 Task: Filter cards with "Due in the next day".
Action: Mouse pressed left at (518, 305)
Screenshot: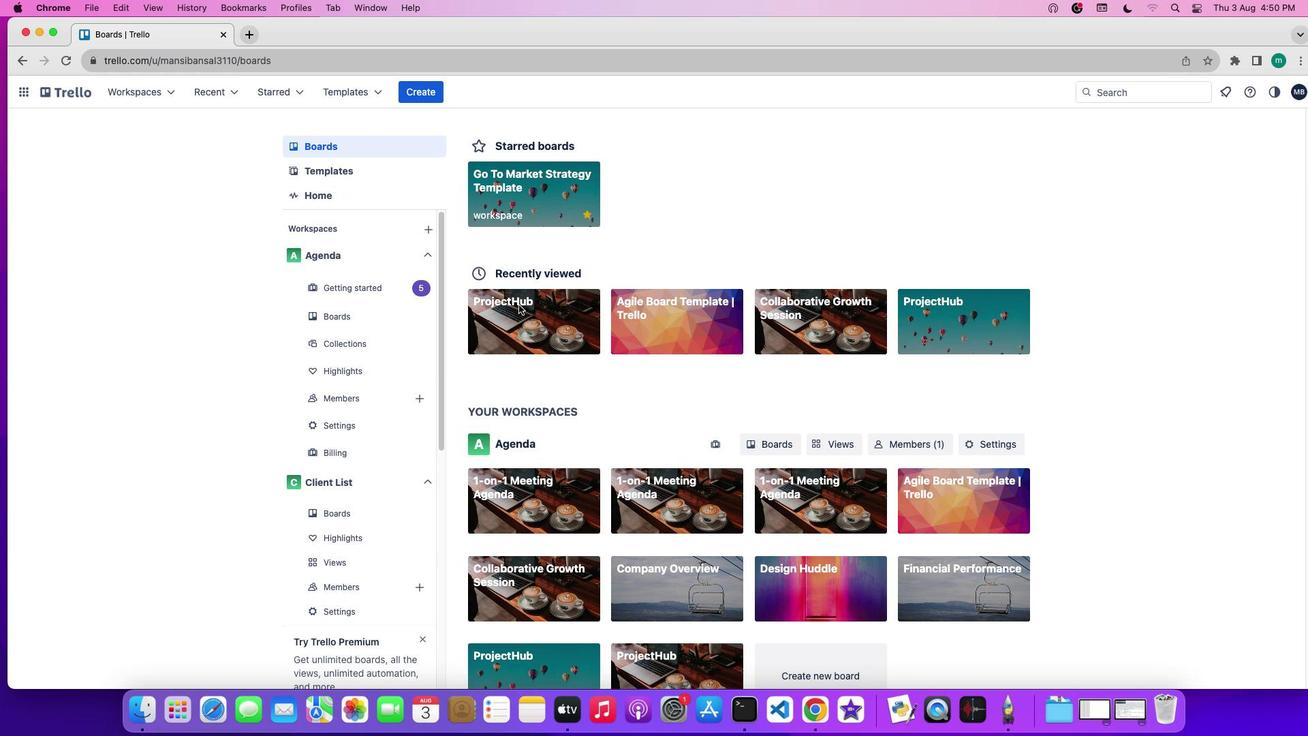 
Action: Mouse moved to (548, 308)
Screenshot: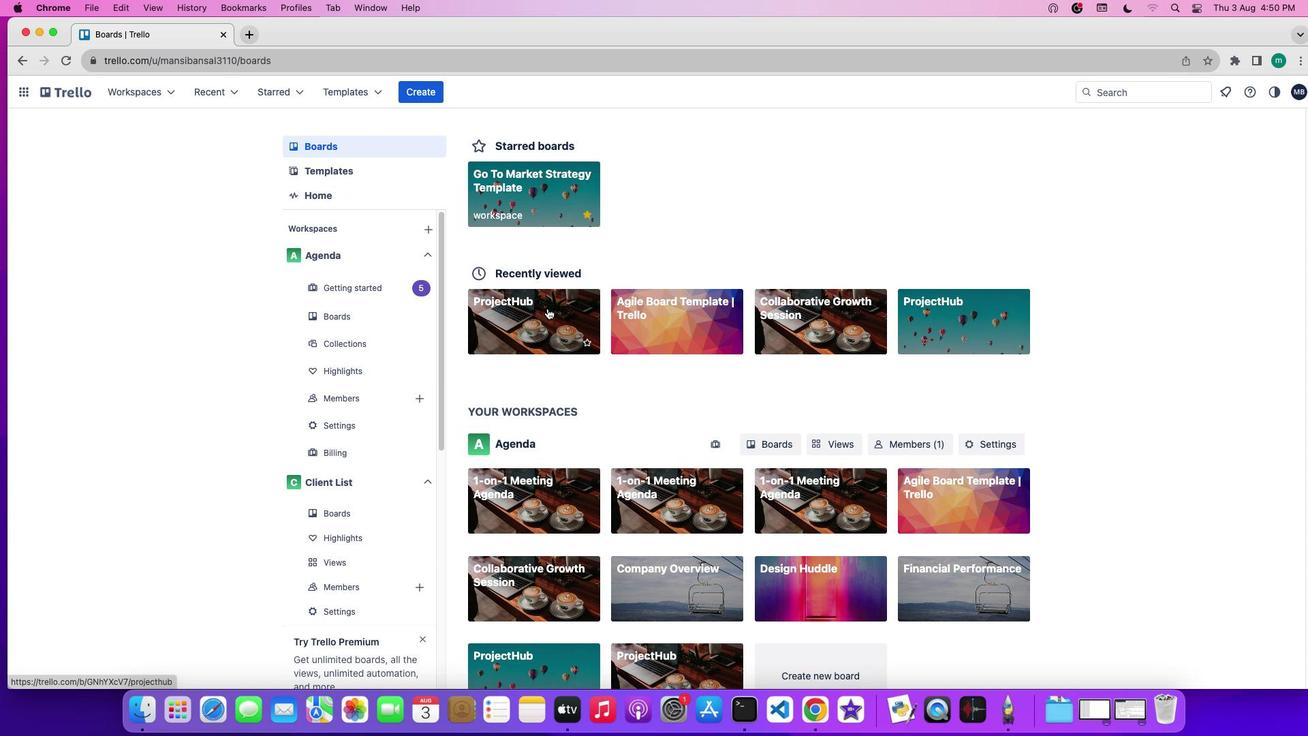 
Action: Mouse pressed left at (548, 308)
Screenshot: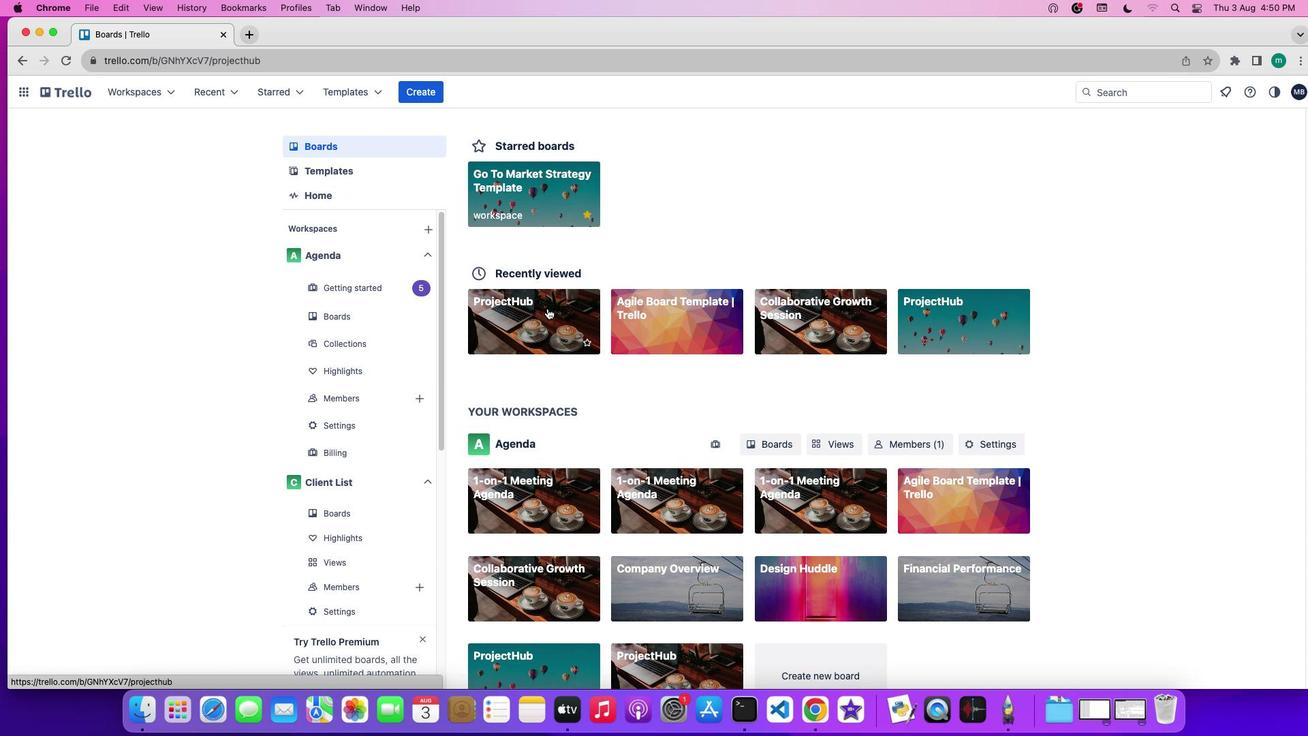 
Action: Mouse moved to (1257, 297)
Screenshot: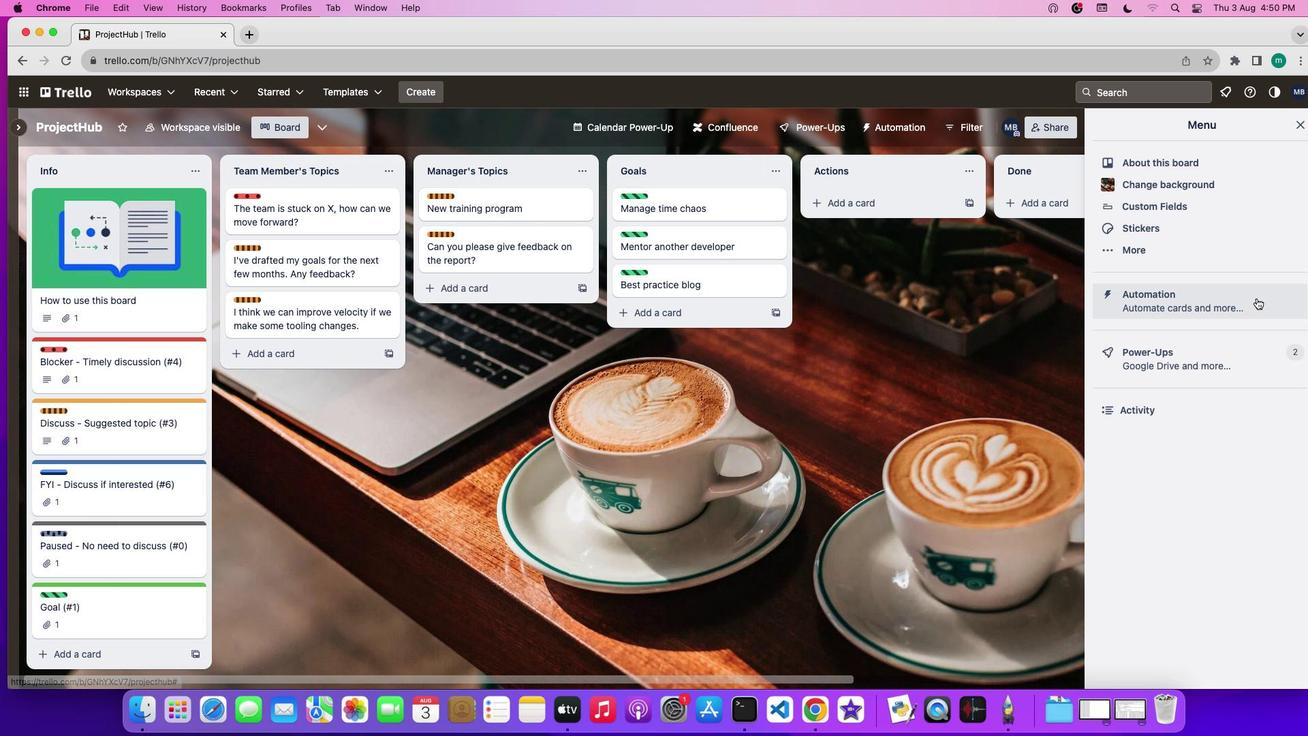 
Action: Mouse pressed left at (1257, 297)
Screenshot: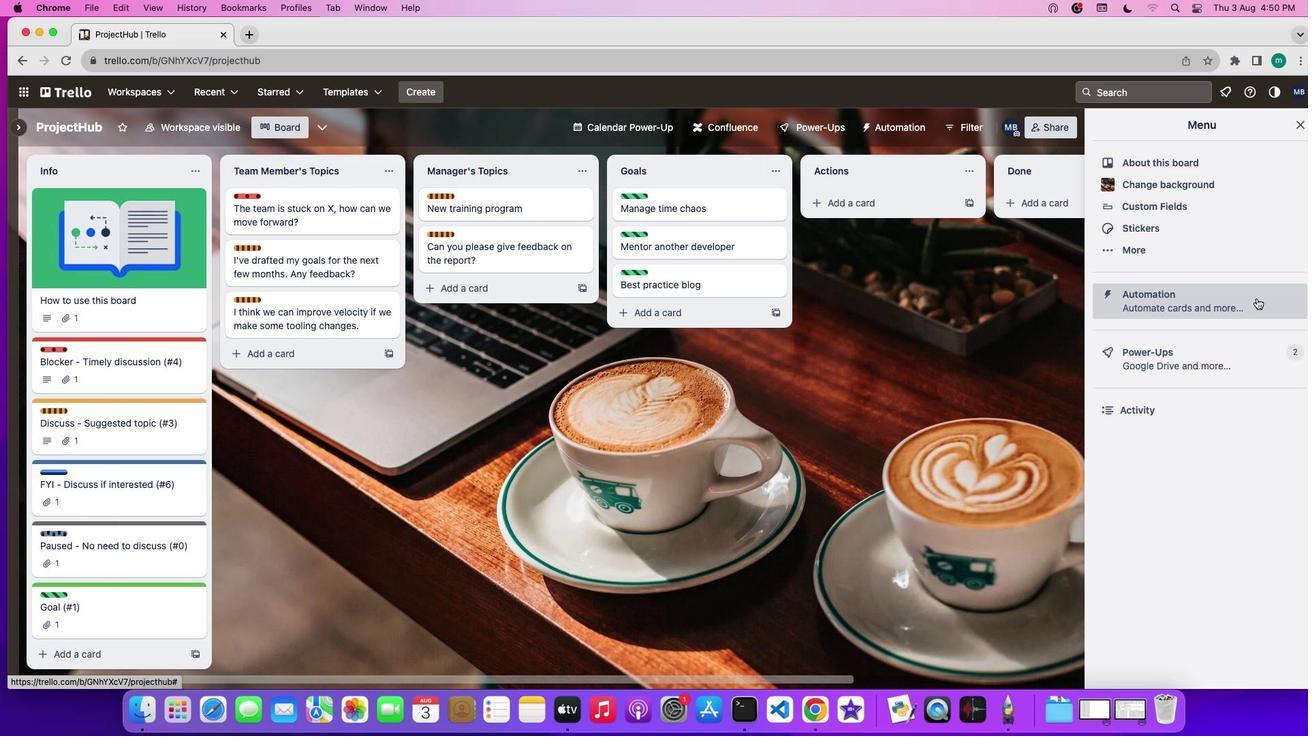 
Action: Mouse moved to (965, 129)
Screenshot: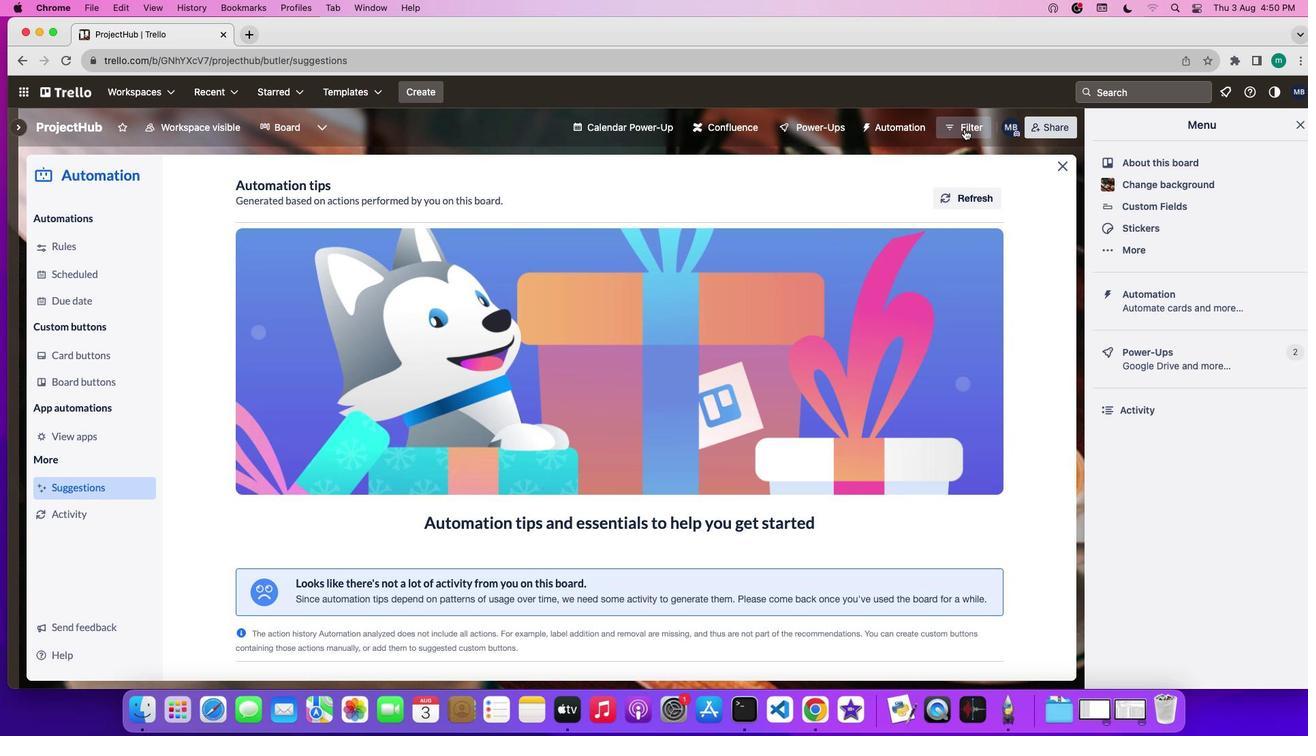 
Action: Mouse pressed left at (965, 129)
Screenshot: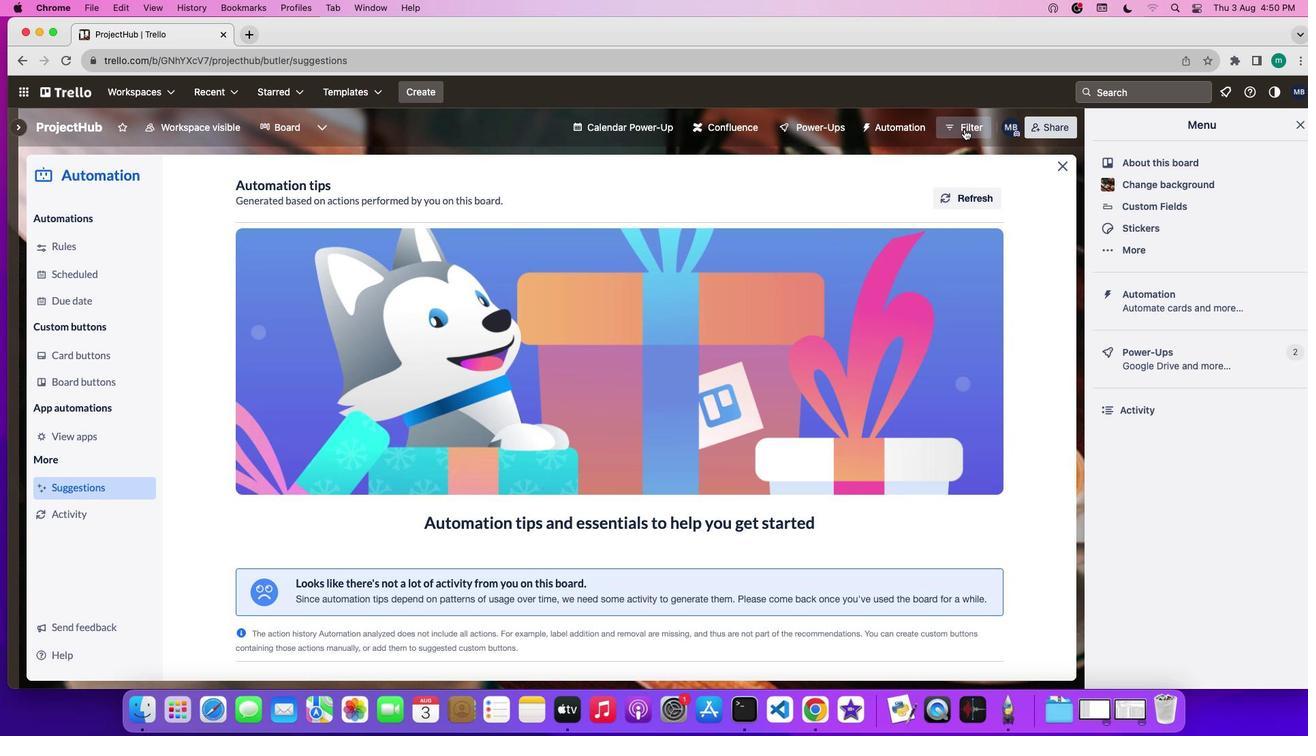 
Action: Mouse moved to (956, 419)
Screenshot: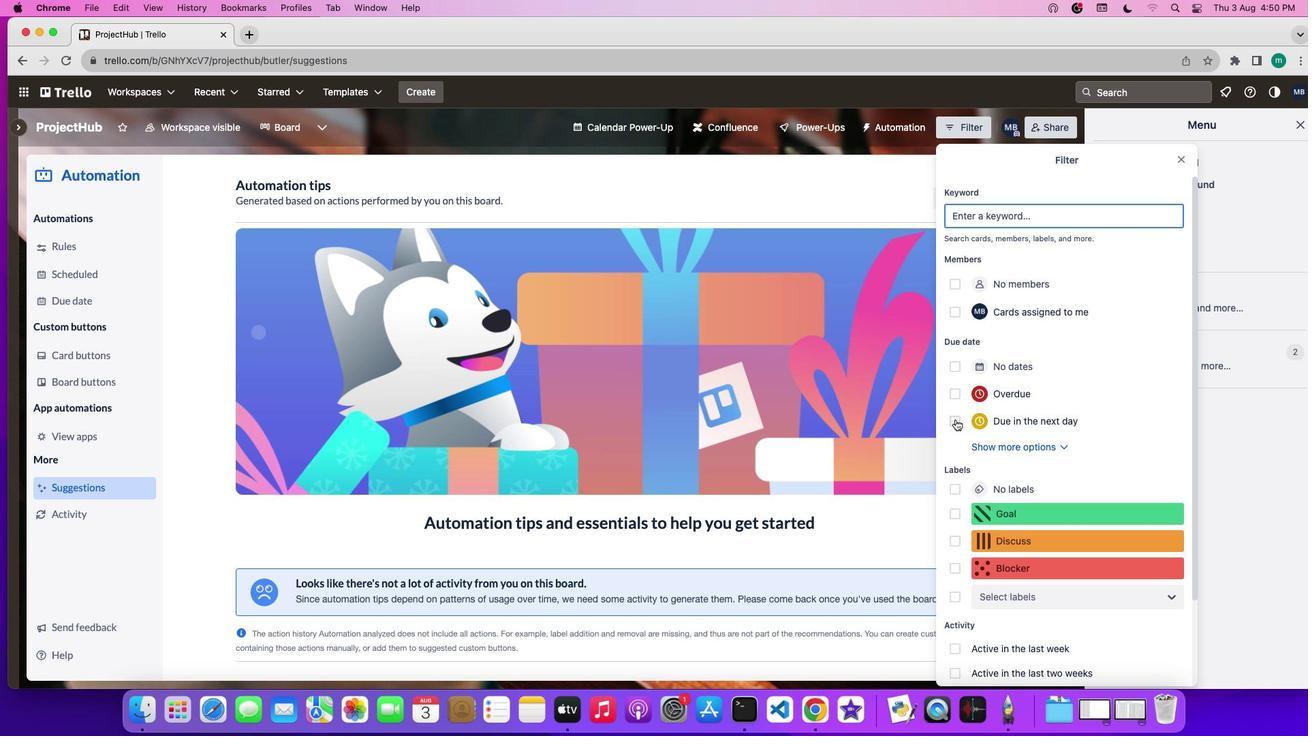 
Action: Mouse pressed left at (956, 419)
Screenshot: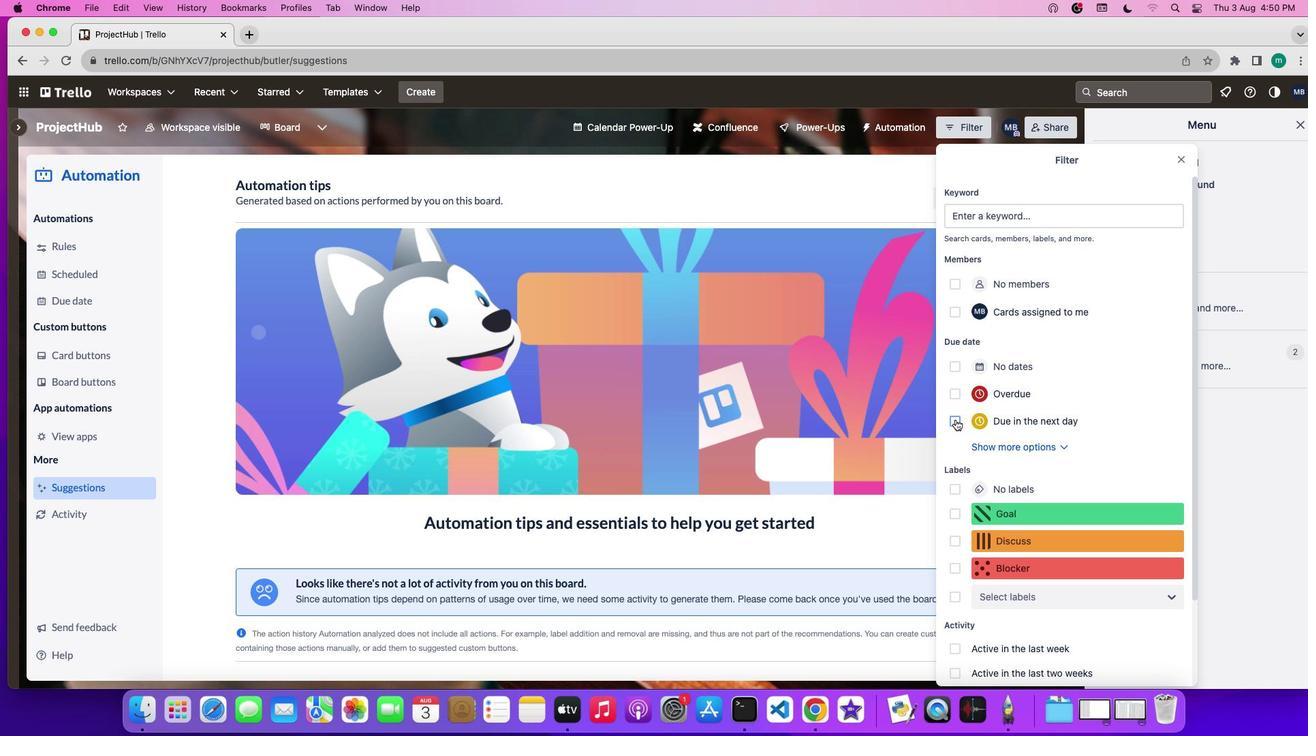 
Action: Mouse moved to (1090, 426)
Screenshot: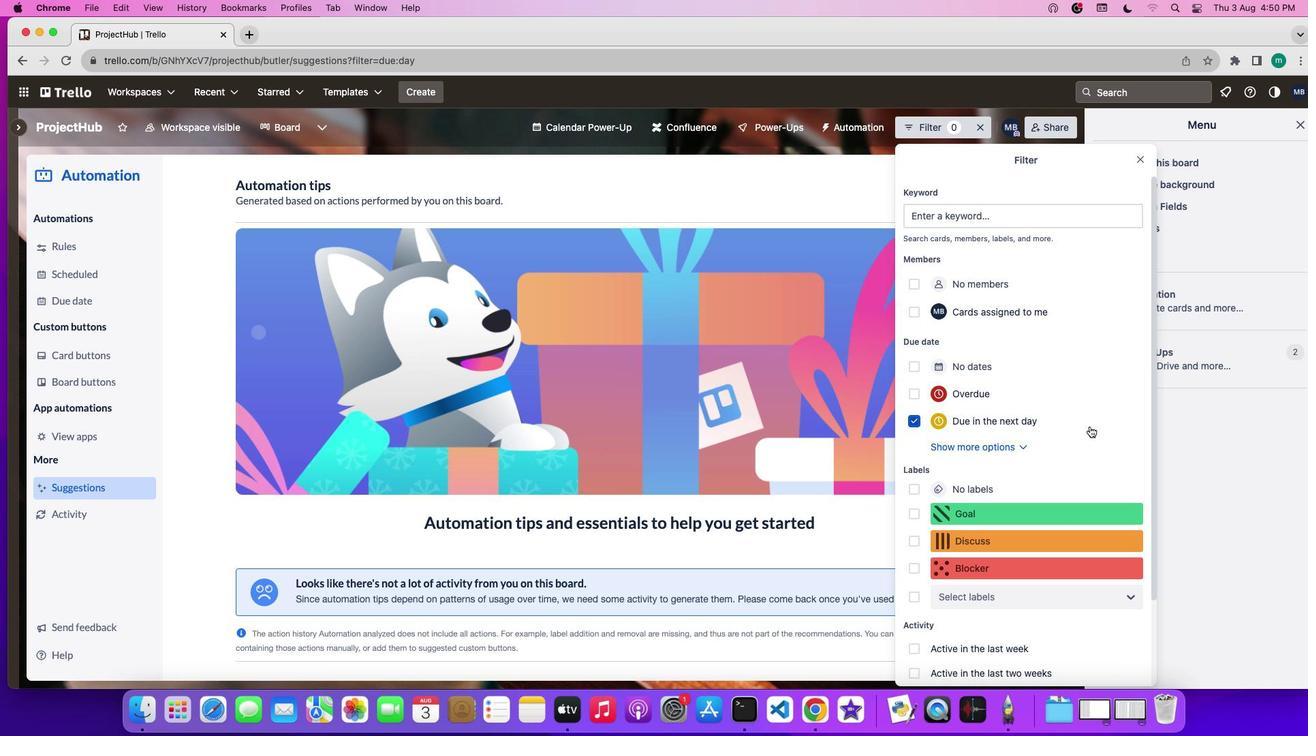 
